 Task: Open a blank sheet, save the file as 'efficiency' Insert a table '2 by 3' In first column, add headers, 'Roll No, Name'. Under first header add  1, 2. Under second header add  Olivia, Grace. Change table style to  'Light Blue'
Action: Mouse moved to (27, 15)
Screenshot: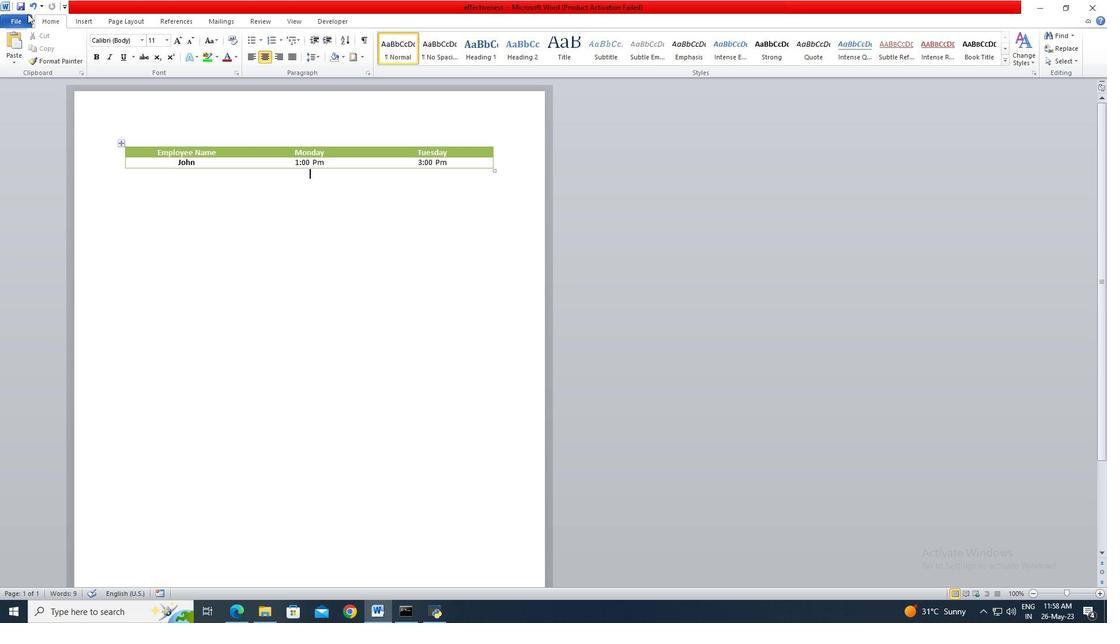 
Action: Mouse pressed left at (27, 15)
Screenshot: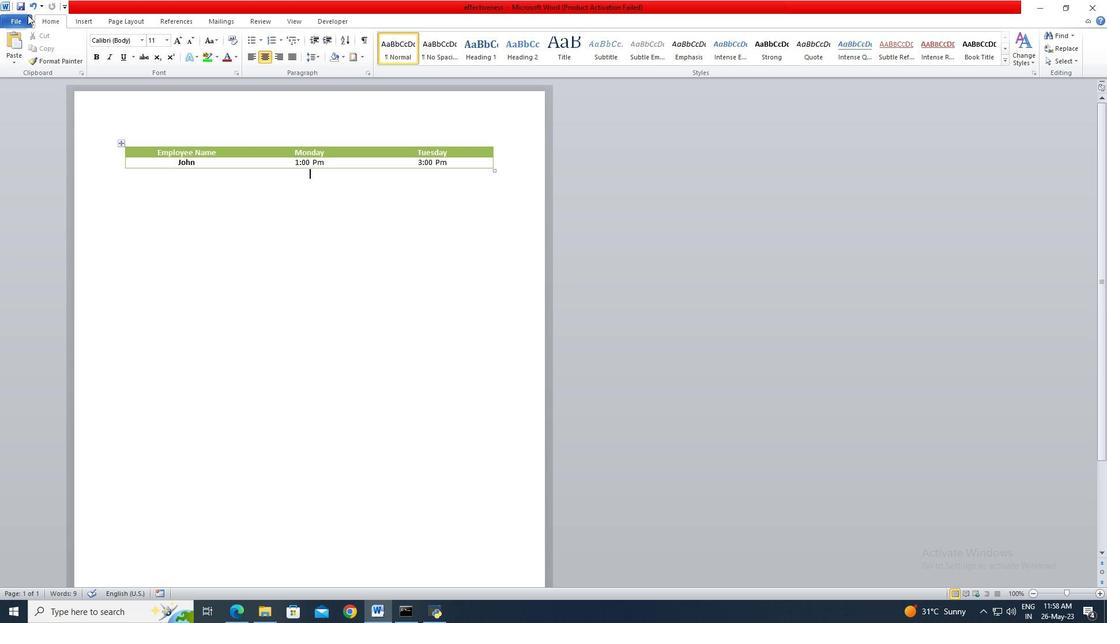 
Action: Mouse moved to (31, 152)
Screenshot: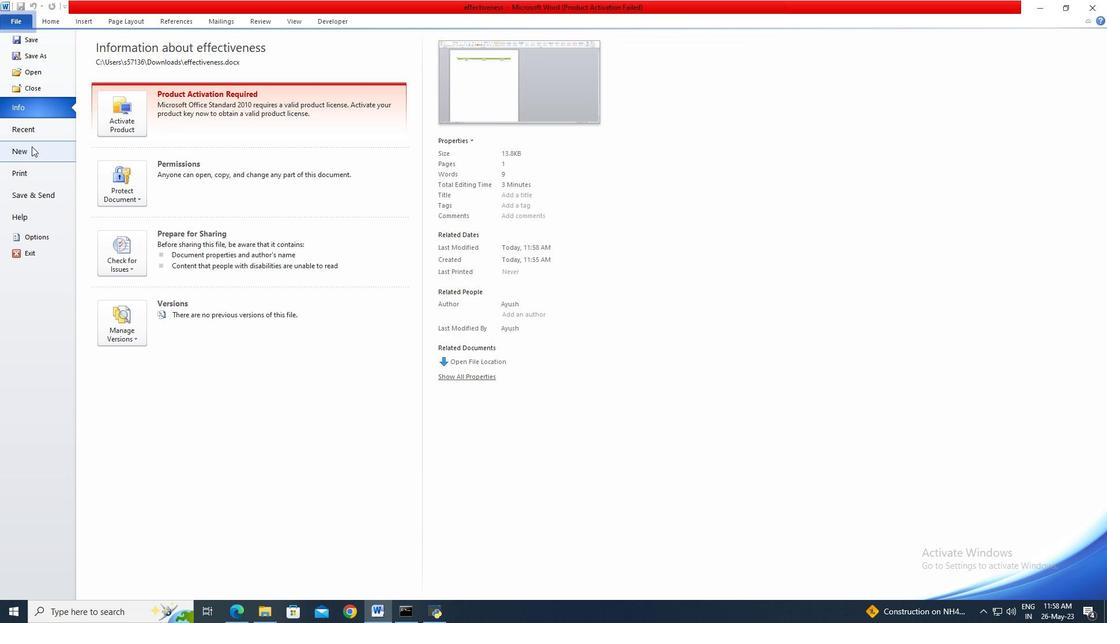 
Action: Mouse pressed left at (31, 152)
Screenshot: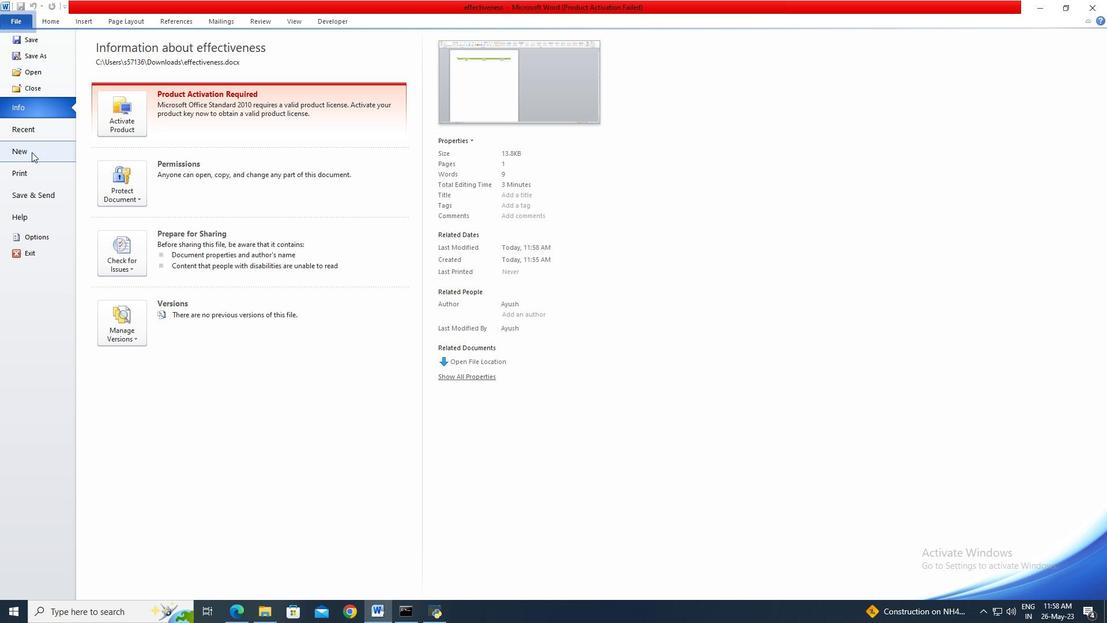 
Action: Mouse moved to (571, 281)
Screenshot: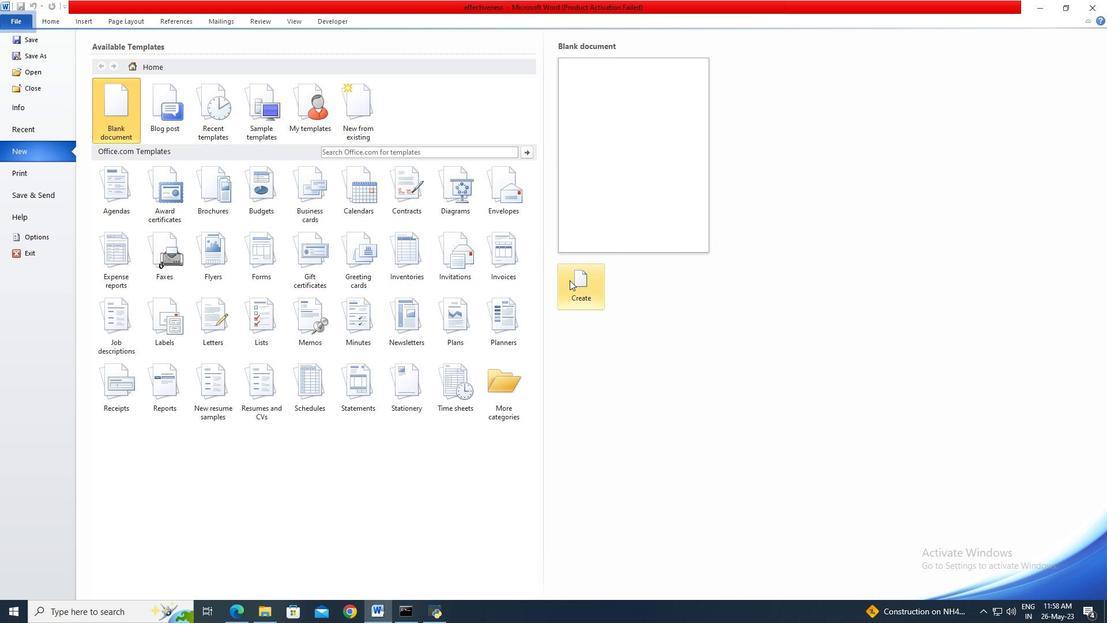 
Action: Mouse pressed left at (571, 281)
Screenshot: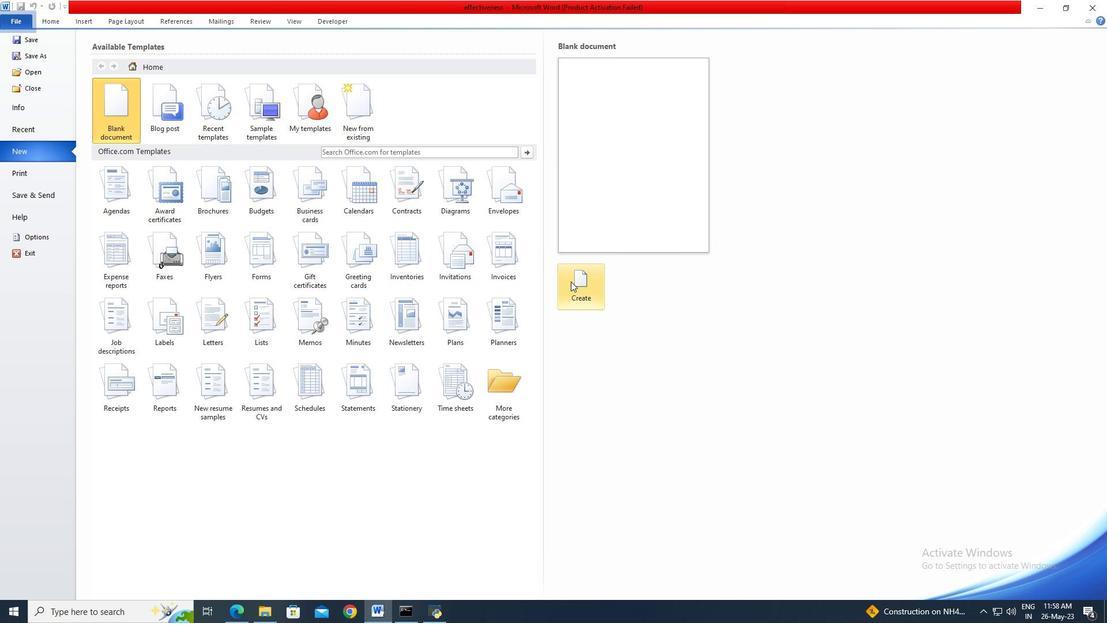
Action: Mouse moved to (24, 23)
Screenshot: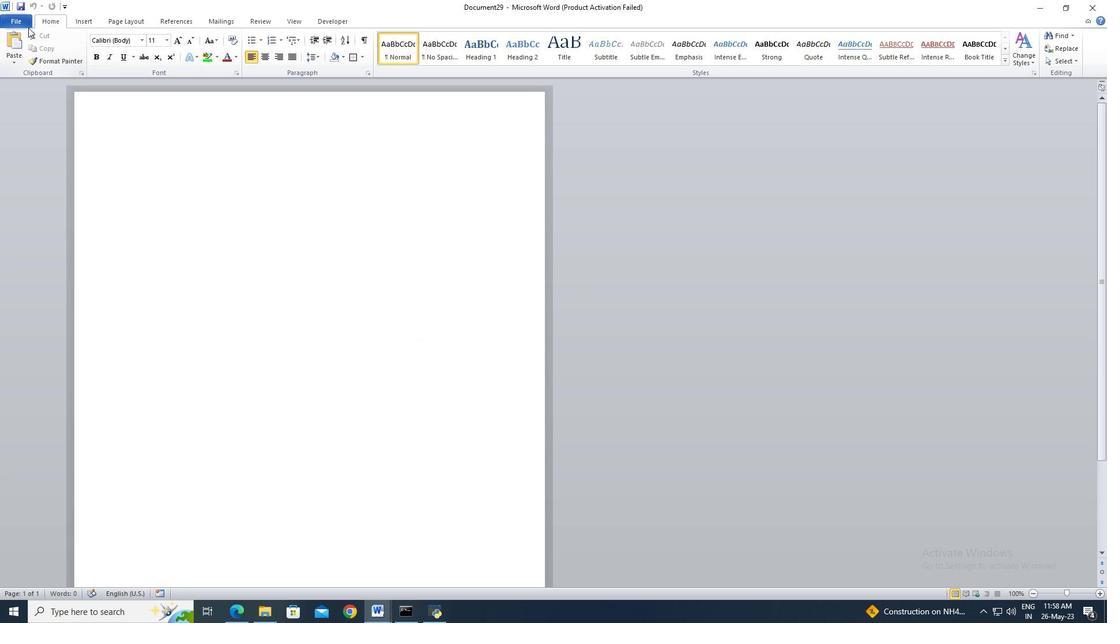 
Action: Mouse pressed left at (24, 23)
Screenshot: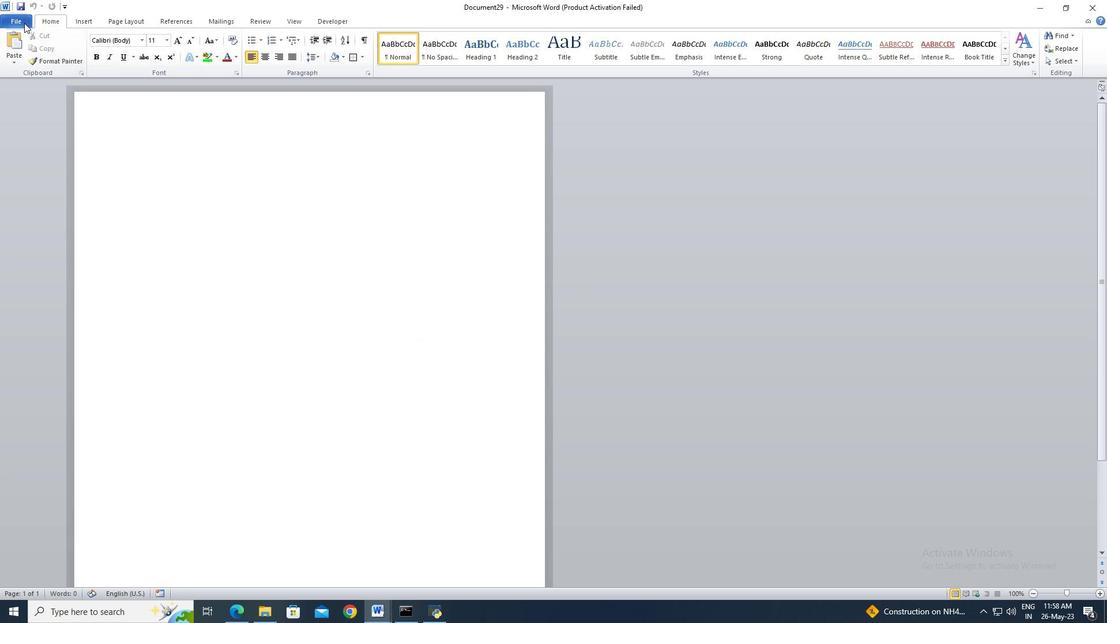 
Action: Mouse moved to (25, 56)
Screenshot: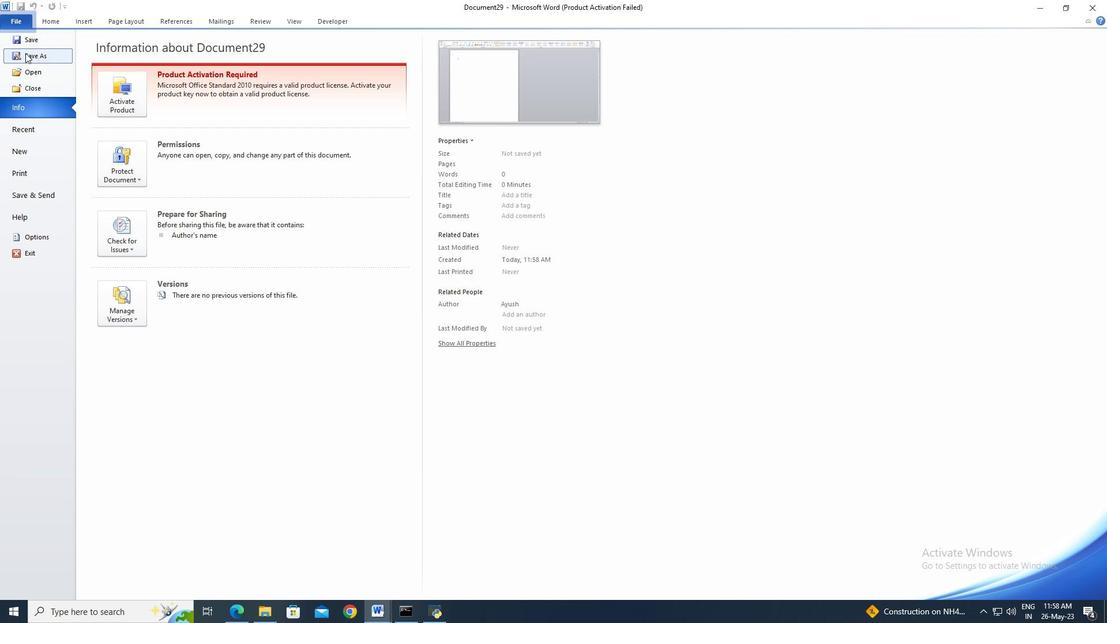 
Action: Mouse pressed left at (25, 56)
Screenshot: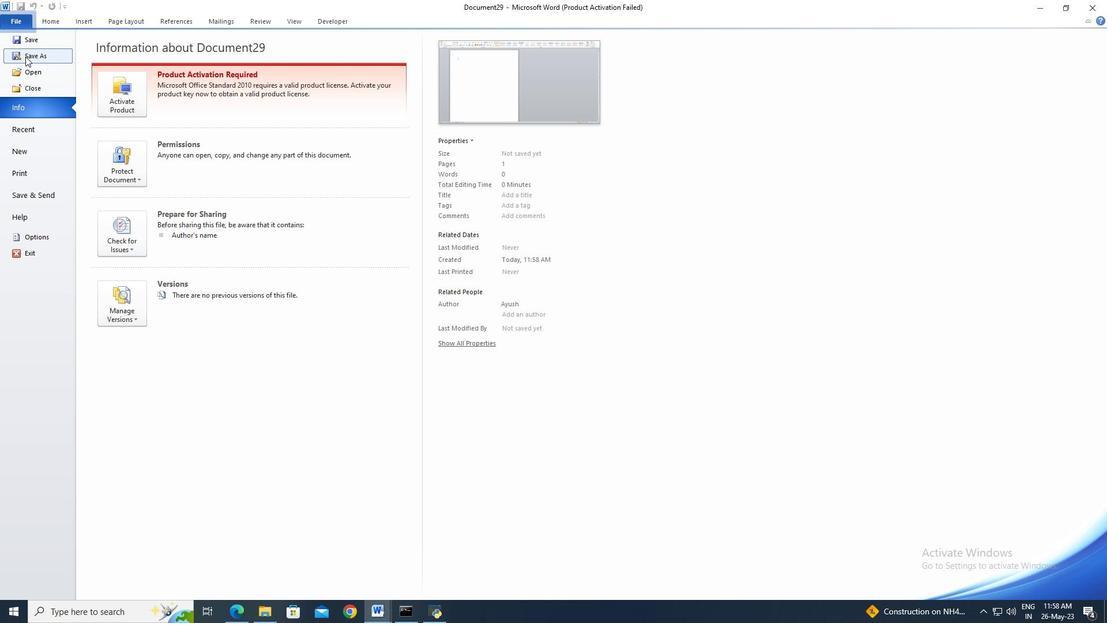 
Action: Mouse moved to (51, 122)
Screenshot: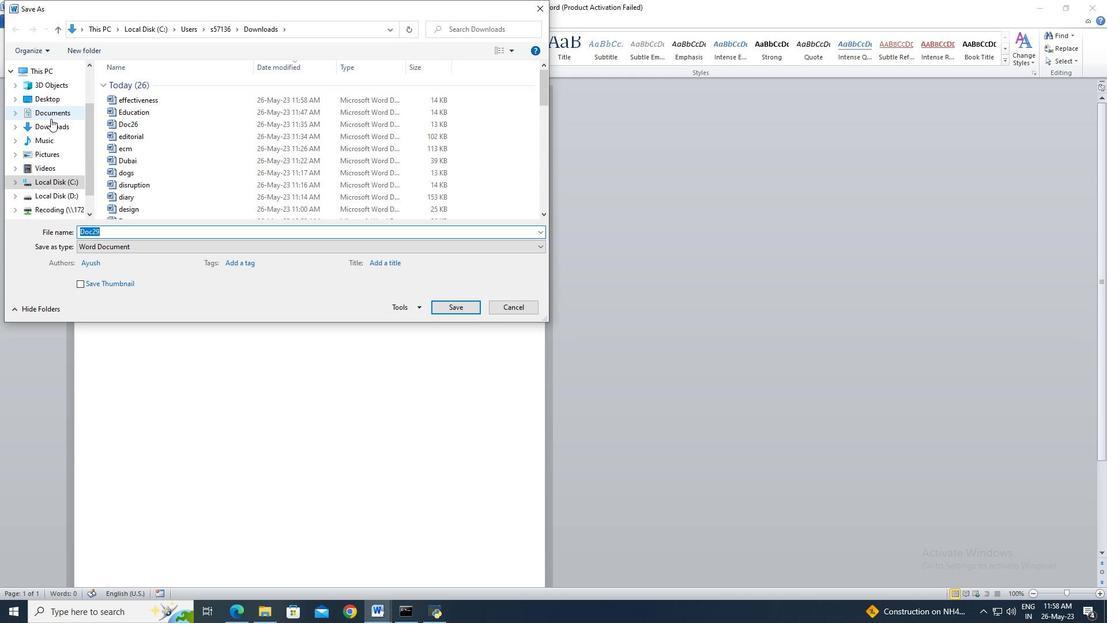 
Action: Mouse pressed left at (51, 122)
Screenshot: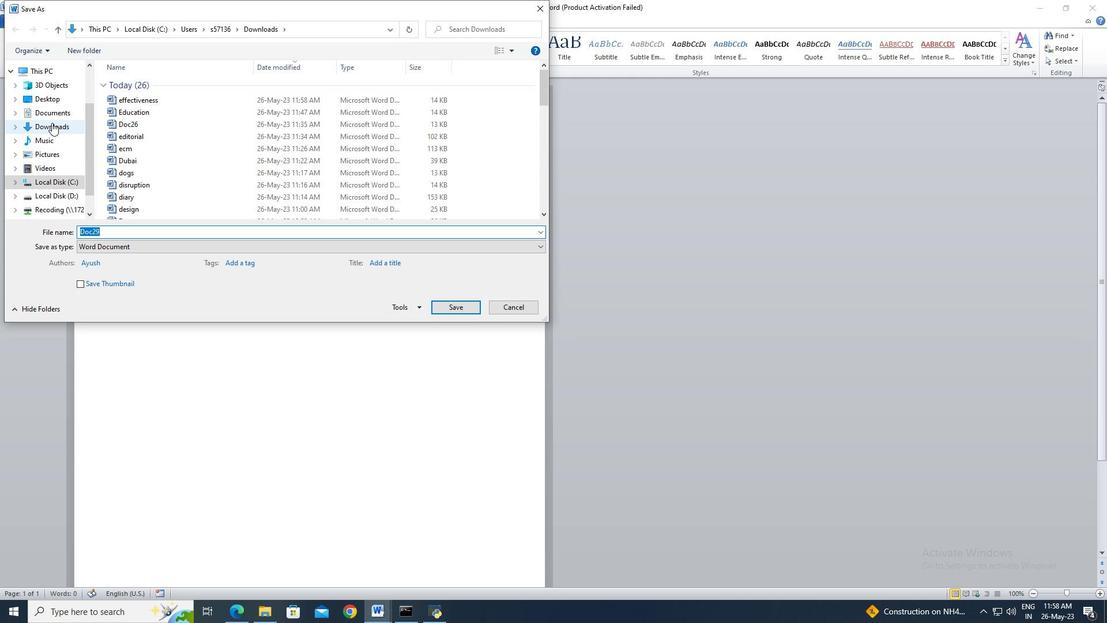 
Action: Mouse moved to (106, 231)
Screenshot: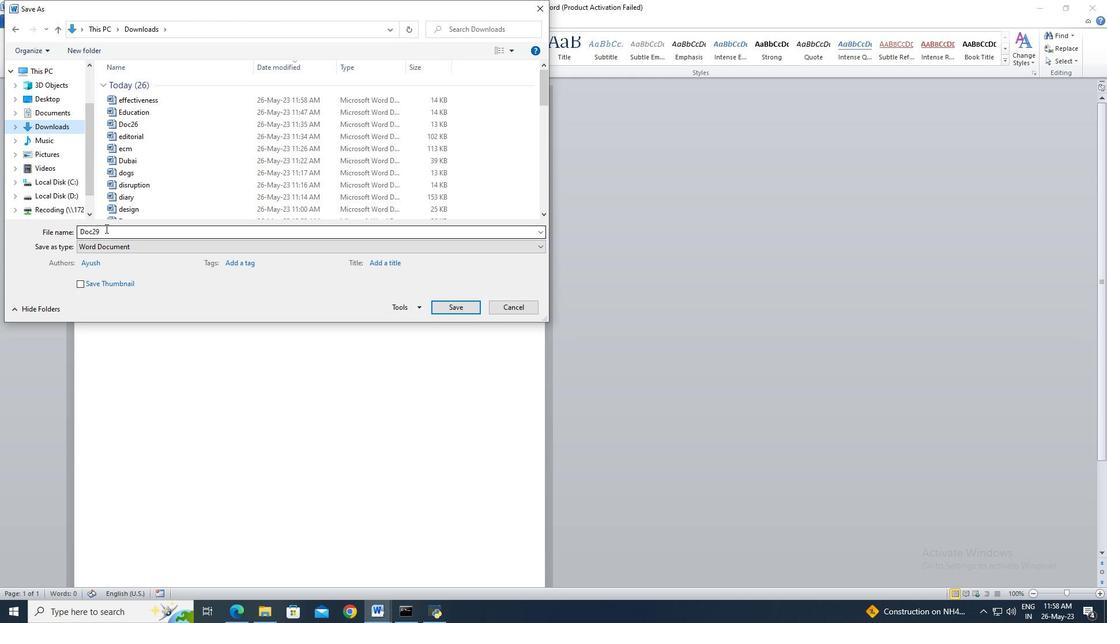 
Action: Mouse pressed left at (106, 231)
Screenshot: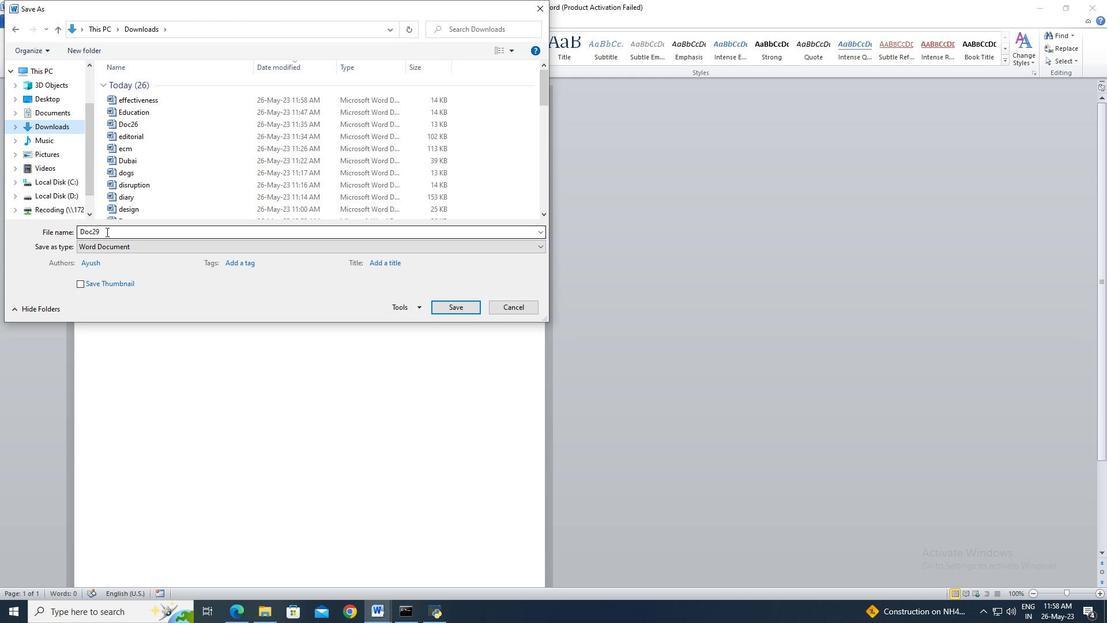 
Action: Key pressed efficiency
Screenshot: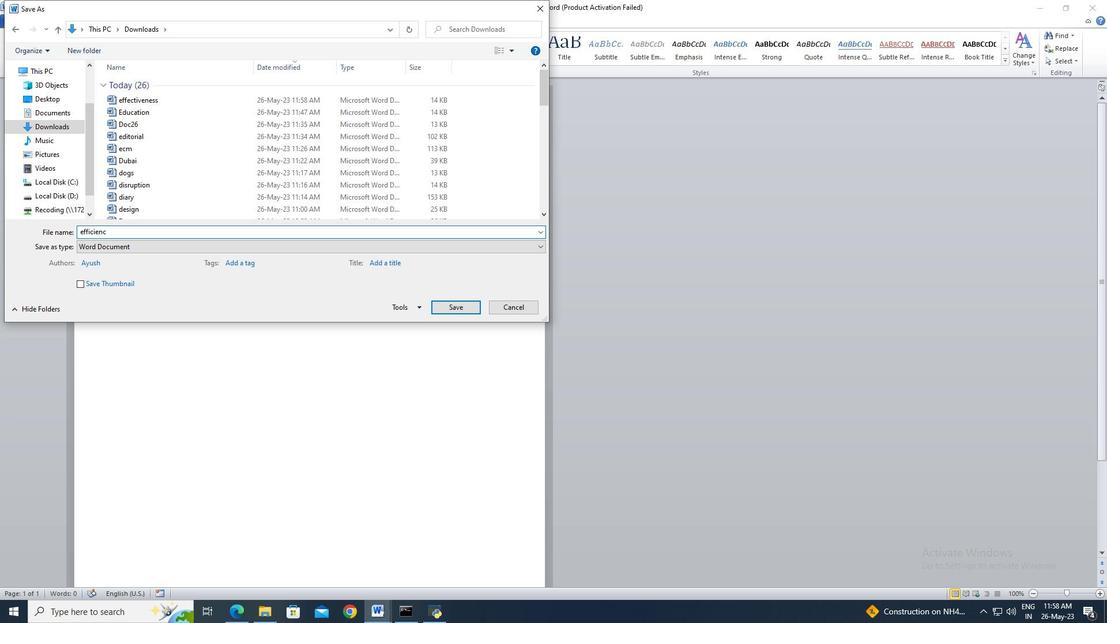 
Action: Mouse moved to (443, 309)
Screenshot: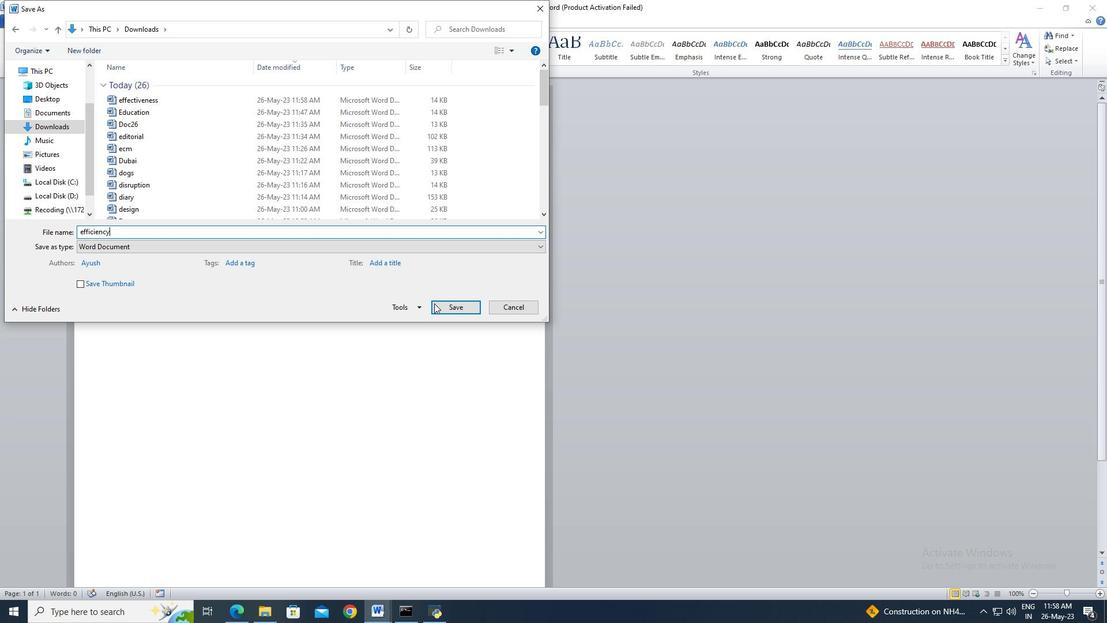 
Action: Mouse pressed left at (443, 309)
Screenshot: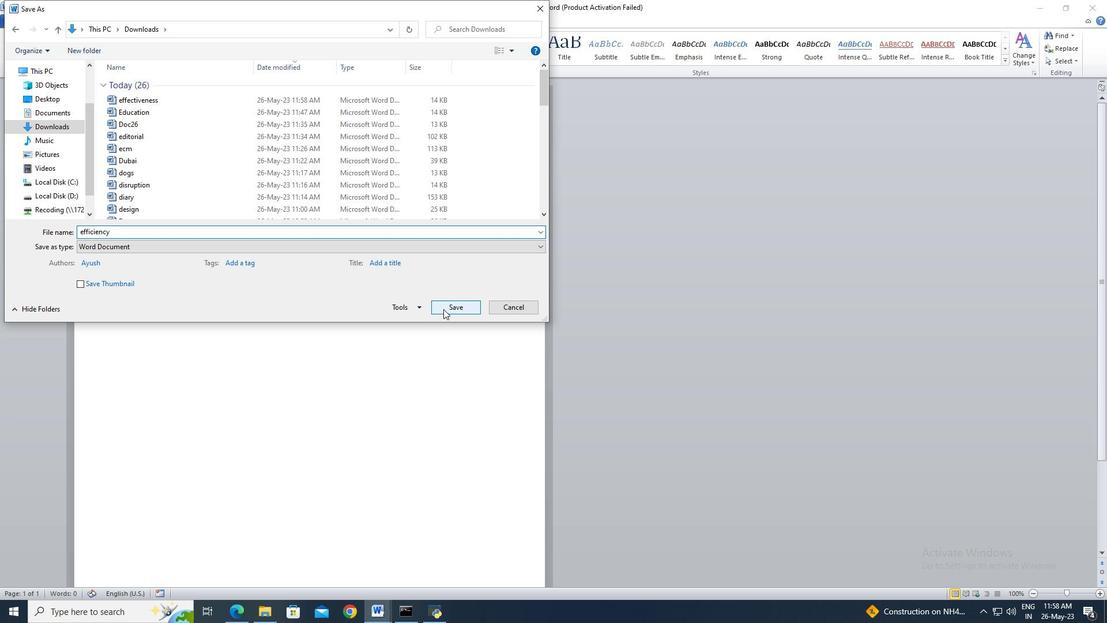 
Action: Mouse moved to (94, 23)
Screenshot: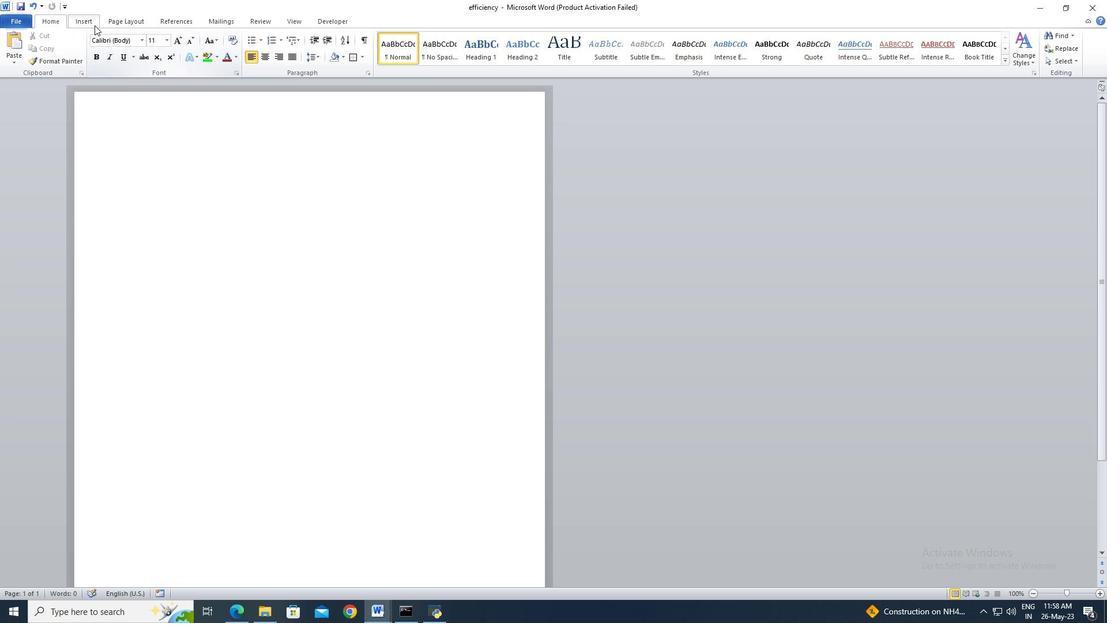 
Action: Mouse pressed left at (94, 23)
Screenshot: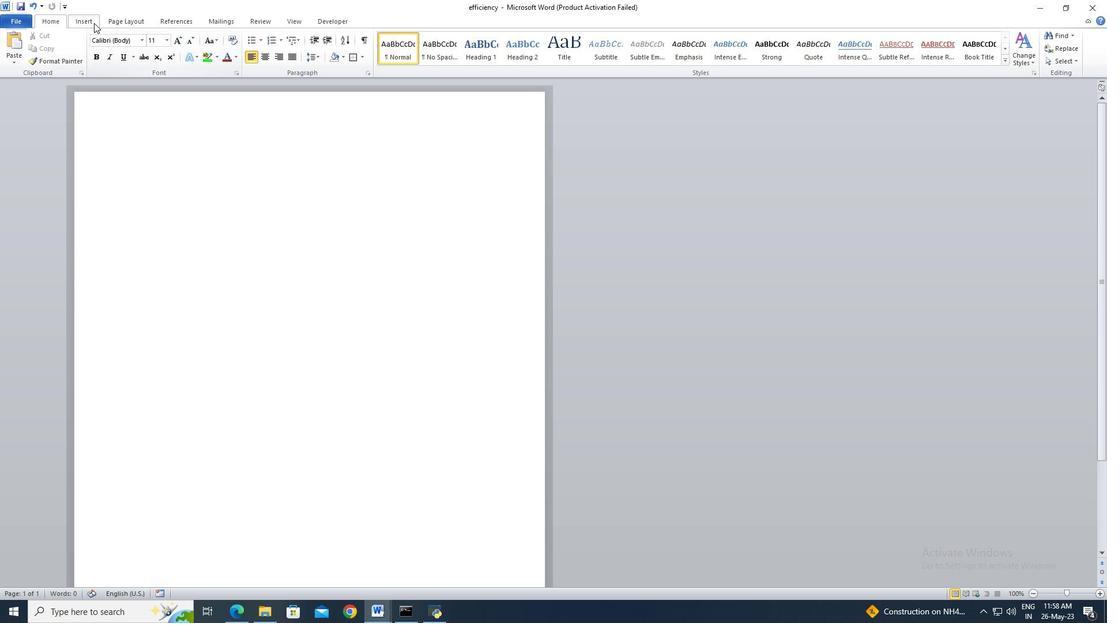 
Action: Mouse moved to (94, 50)
Screenshot: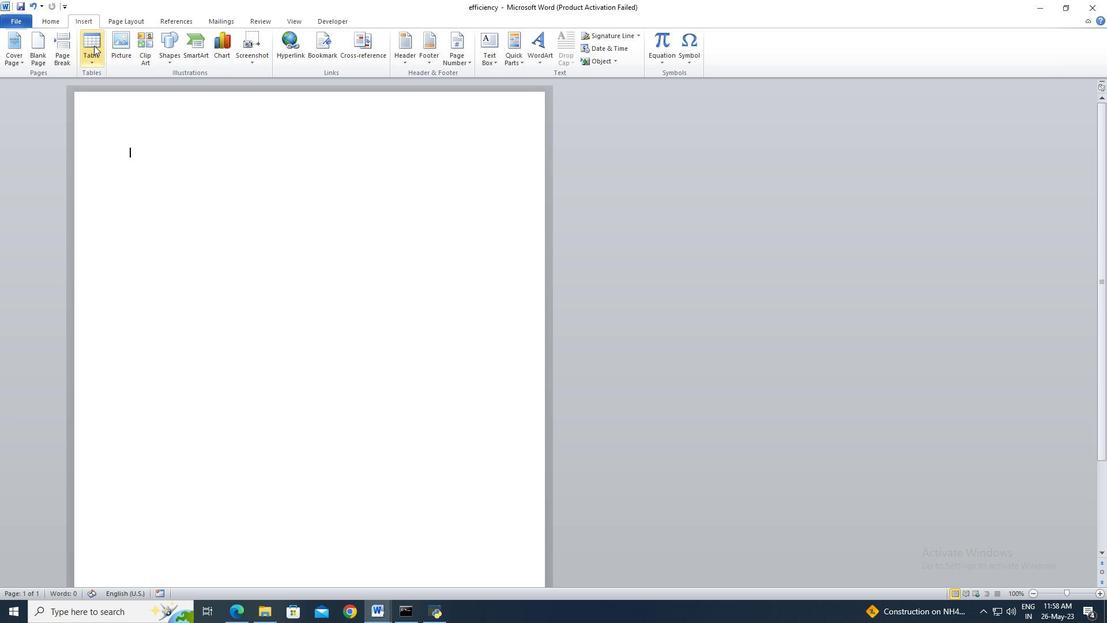 
Action: Mouse pressed left at (94, 50)
Screenshot: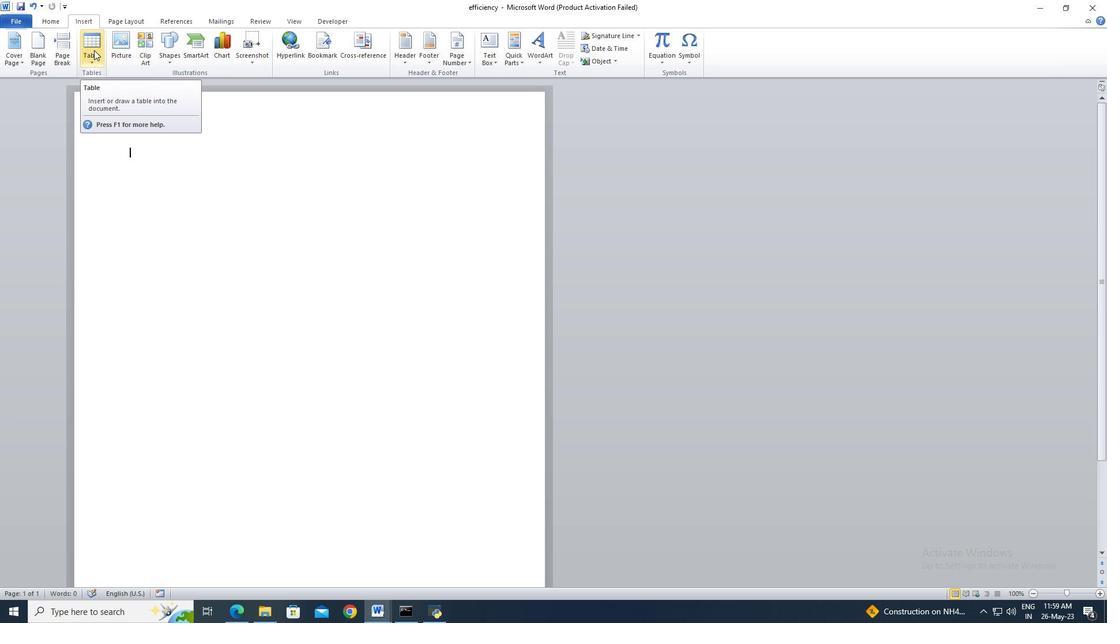 
Action: Mouse moved to (100, 107)
Screenshot: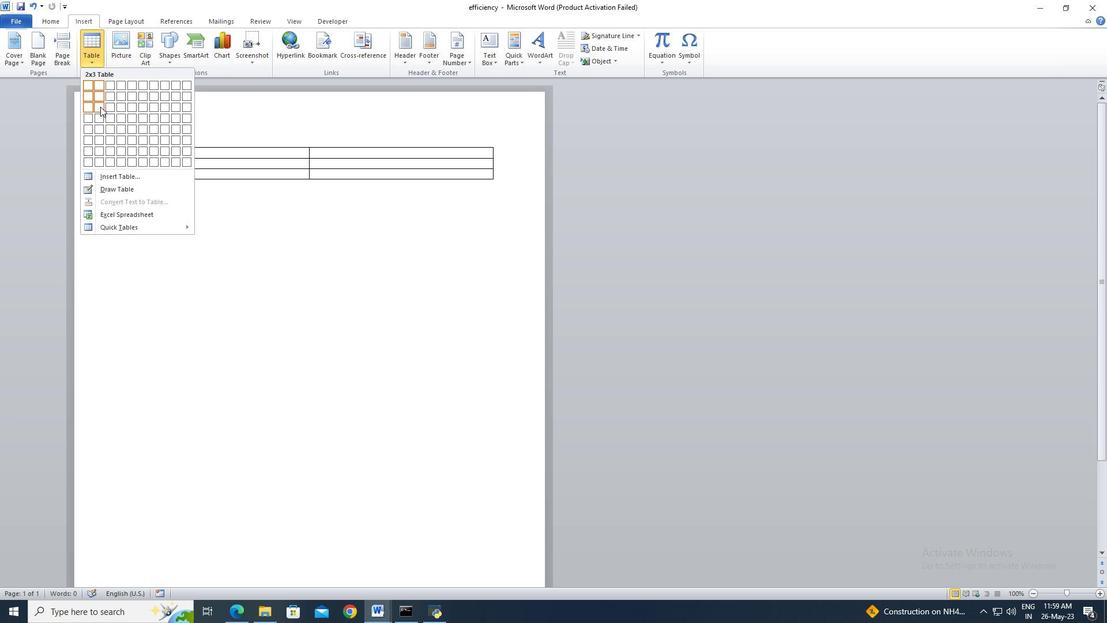
Action: Mouse pressed left at (100, 107)
Screenshot: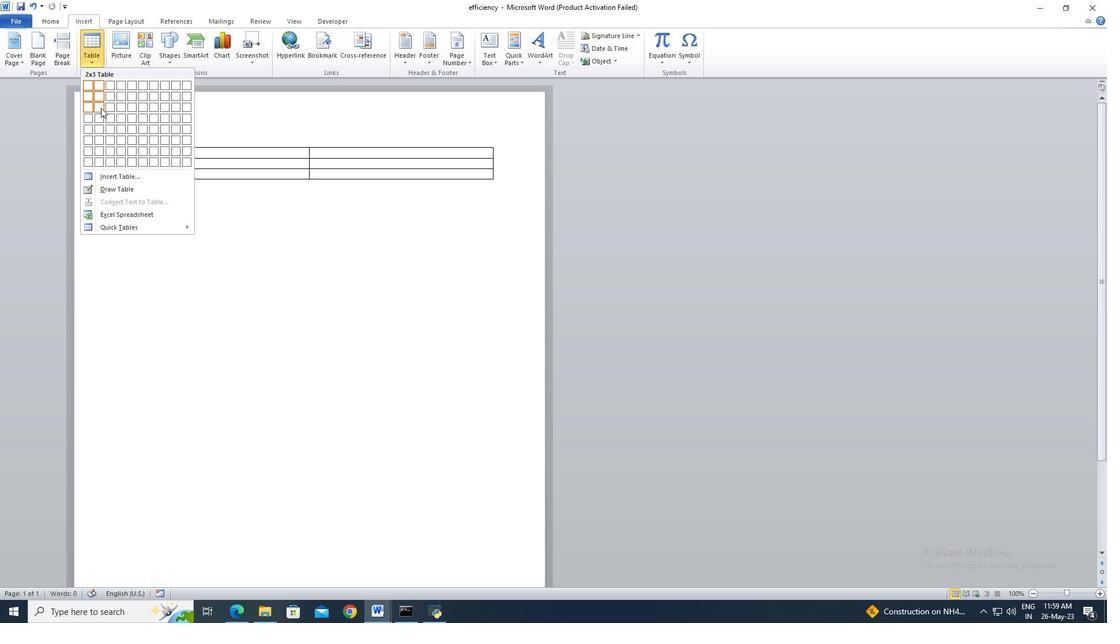 
Action: Mouse moved to (151, 154)
Screenshot: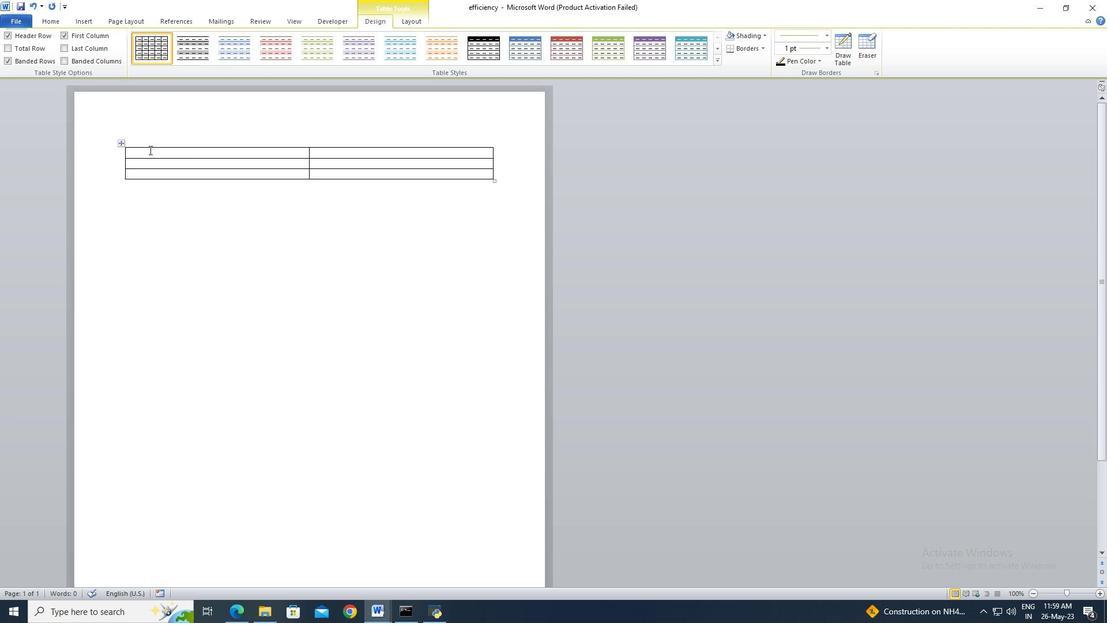 
Action: Mouse pressed left at (151, 154)
Screenshot: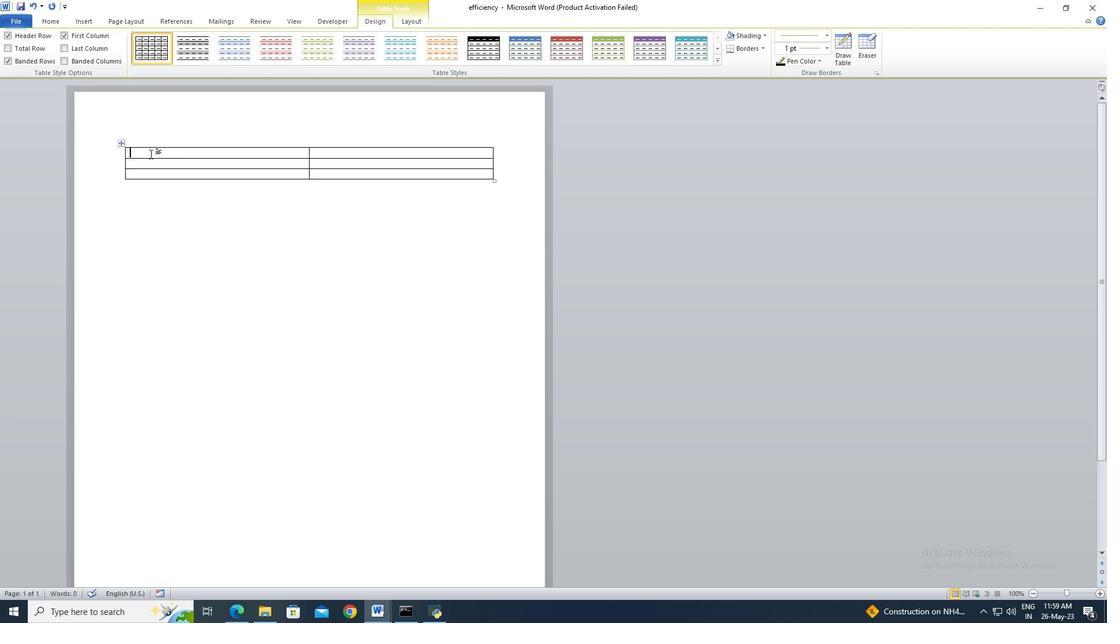 
Action: Key pressed <Key.shift>Roll<Key.space><Key.shift><Key.shift><Key.shift><Key.shift><Key.shift><Key.shift><Key.shift><Key.shift><Key.shift><Key.shift><Key.shift><Key.shift>No<Key.tab><Key.shift>Name
Screenshot: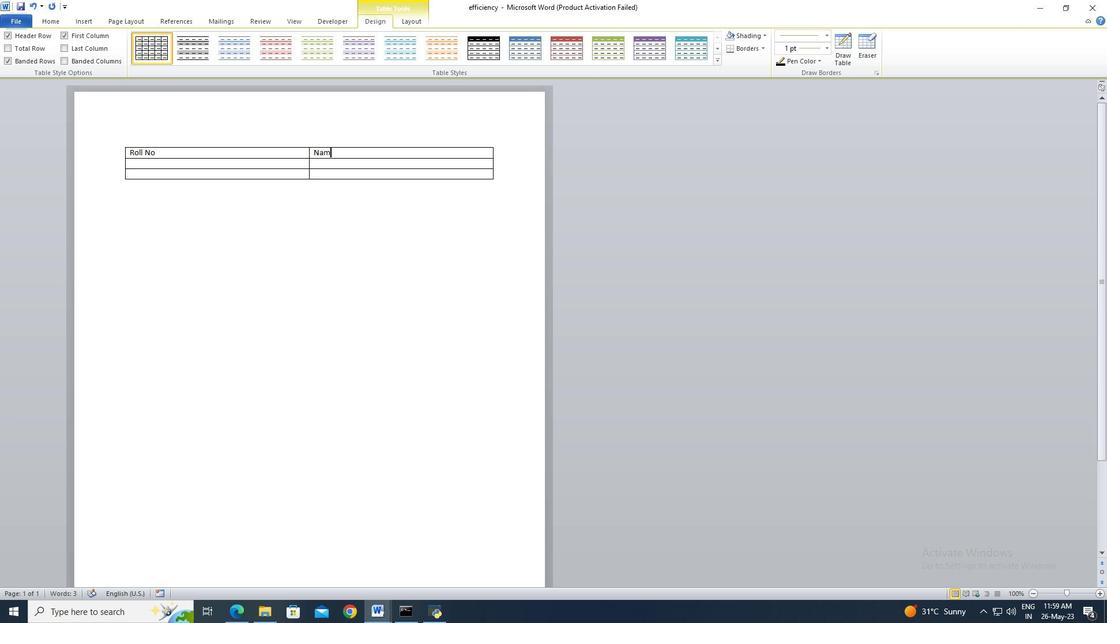
Action: Mouse moved to (151, 164)
Screenshot: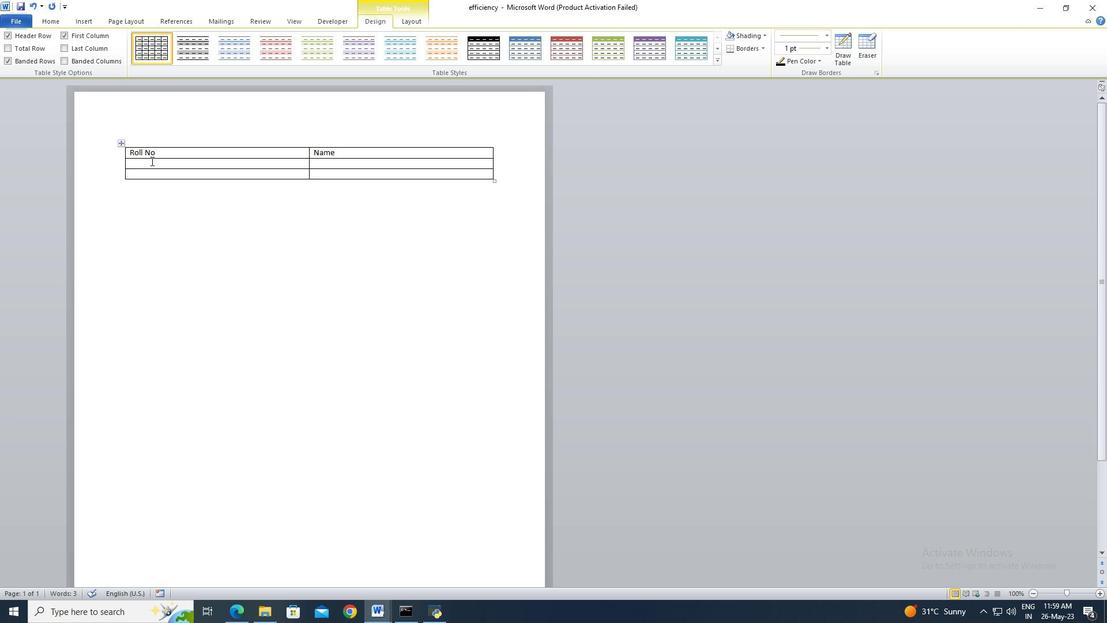 
Action: Mouse pressed left at (151, 164)
Screenshot: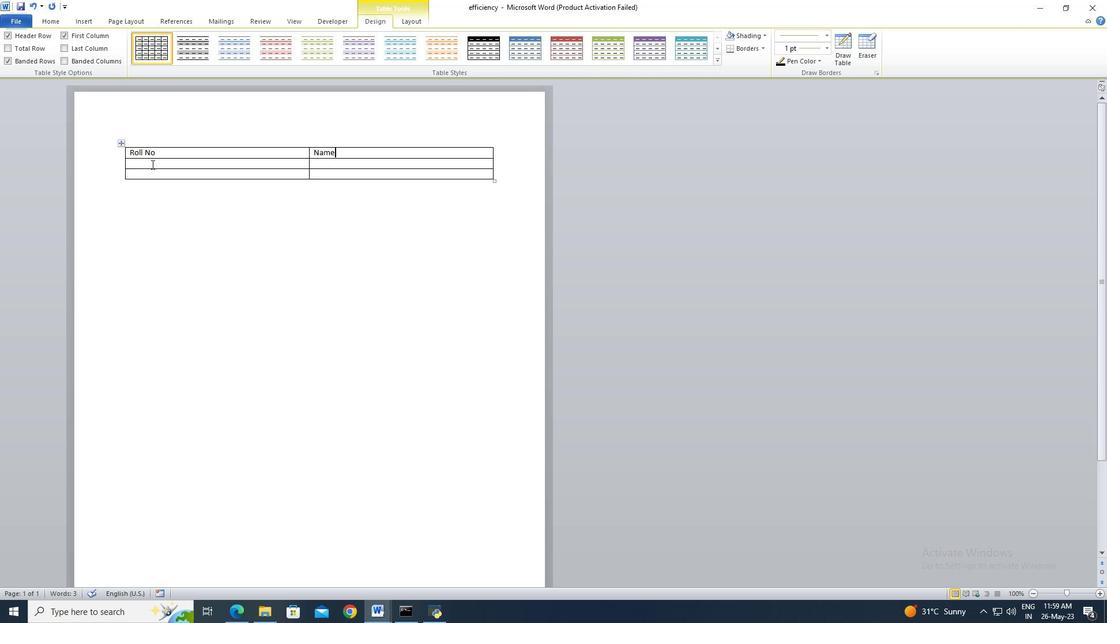 
Action: Key pressed 1
Screenshot: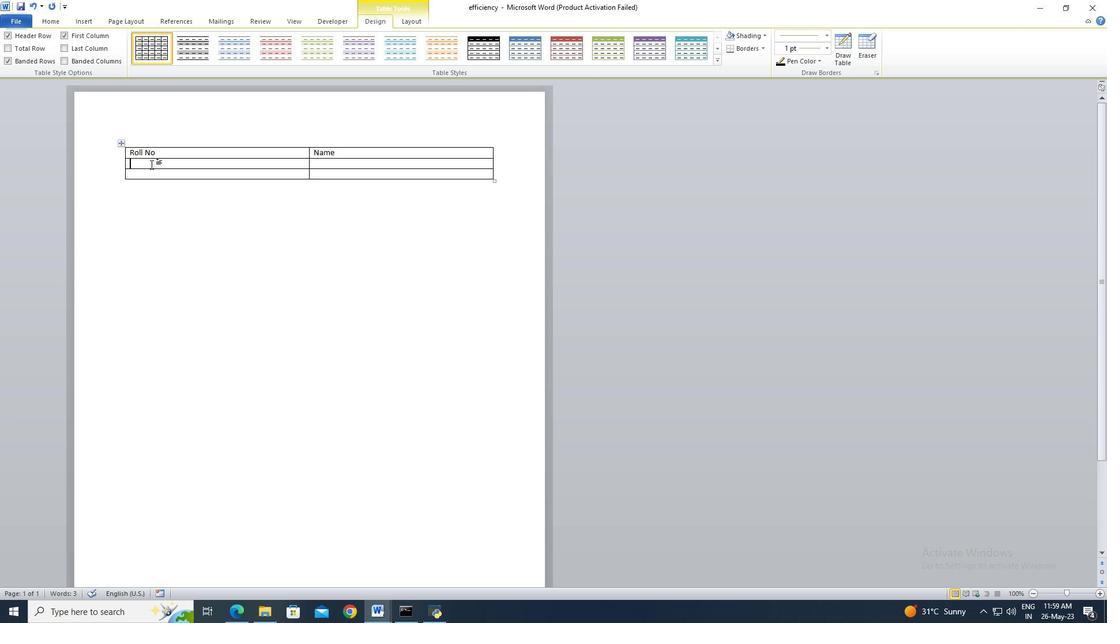 
Action: Mouse moved to (162, 172)
Screenshot: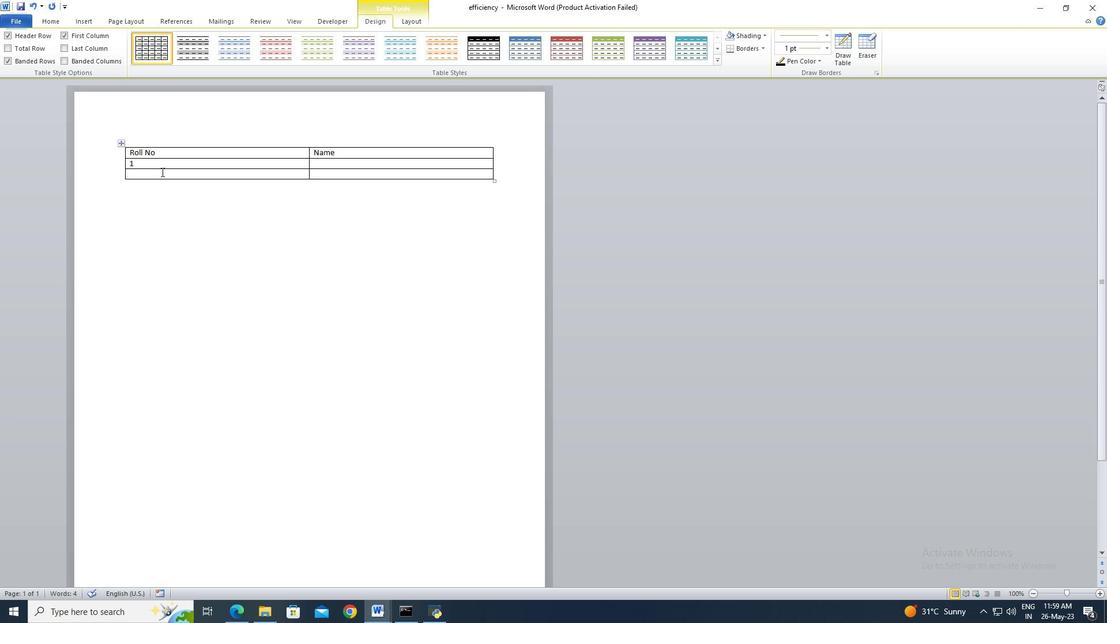 
Action: Mouse pressed left at (162, 172)
Screenshot: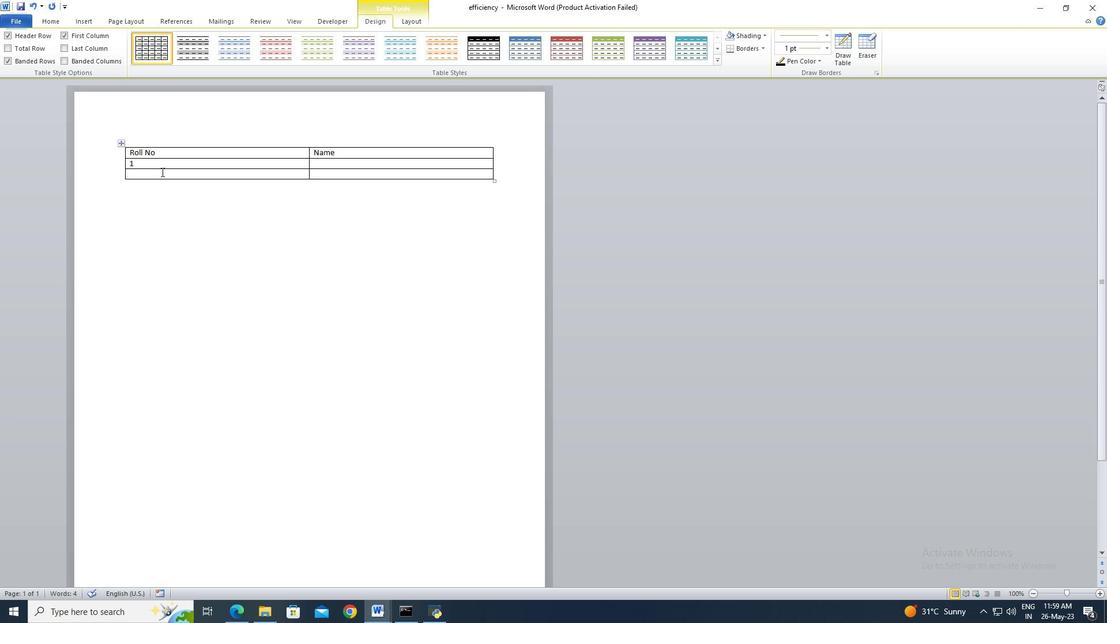 
Action: Key pressed 2
Screenshot: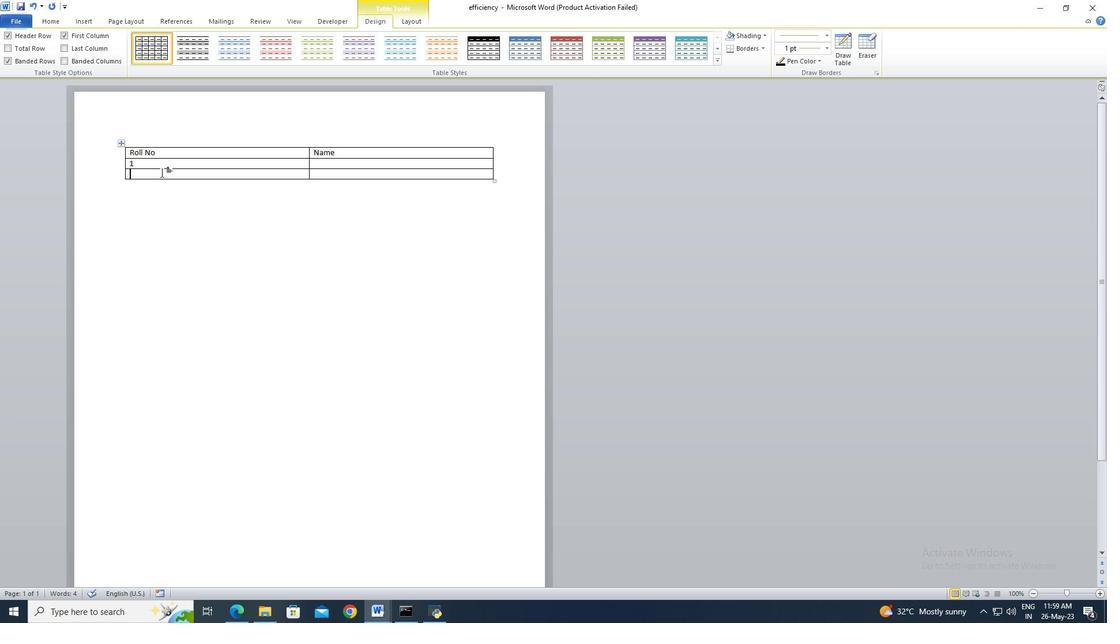 
Action: Mouse moved to (324, 163)
Screenshot: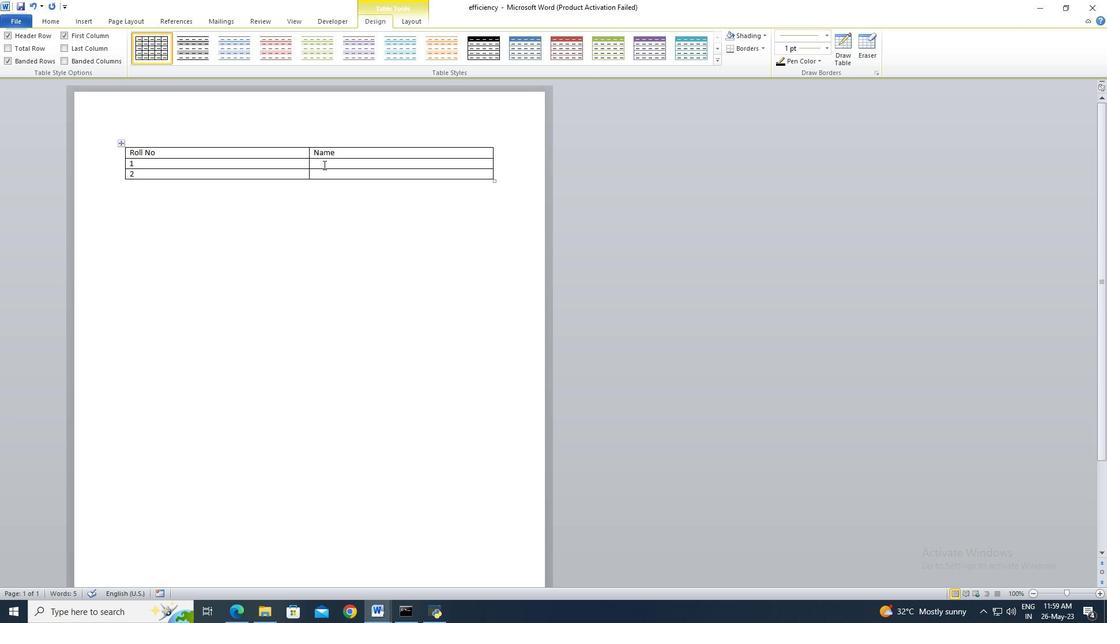 
Action: Mouse pressed left at (324, 163)
Screenshot: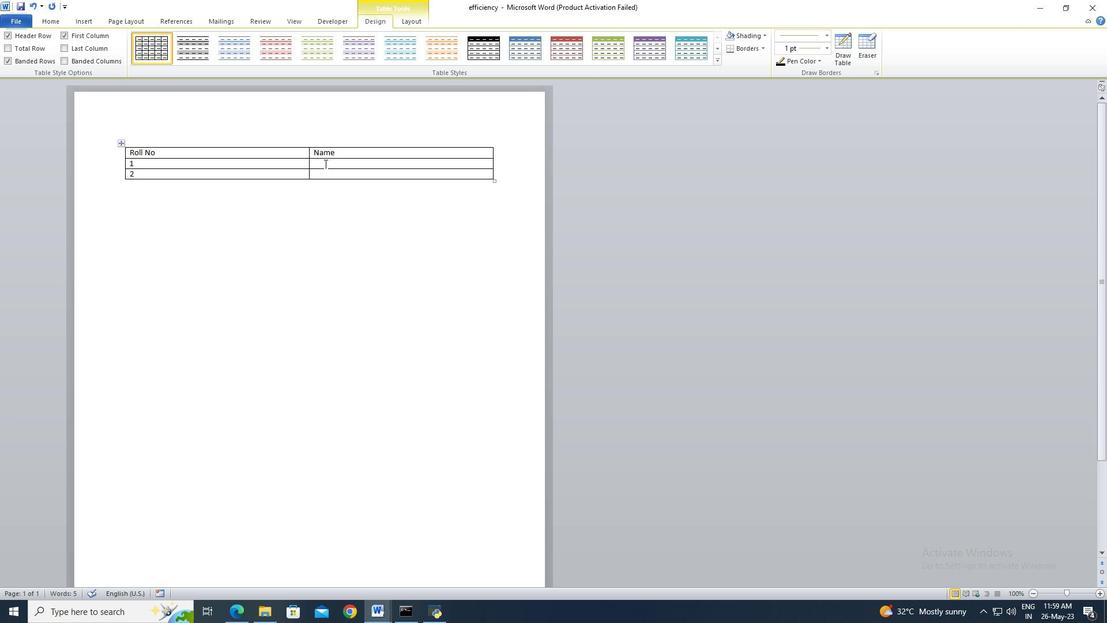 
Action: Key pressed <Key.shift>Olivia
Screenshot: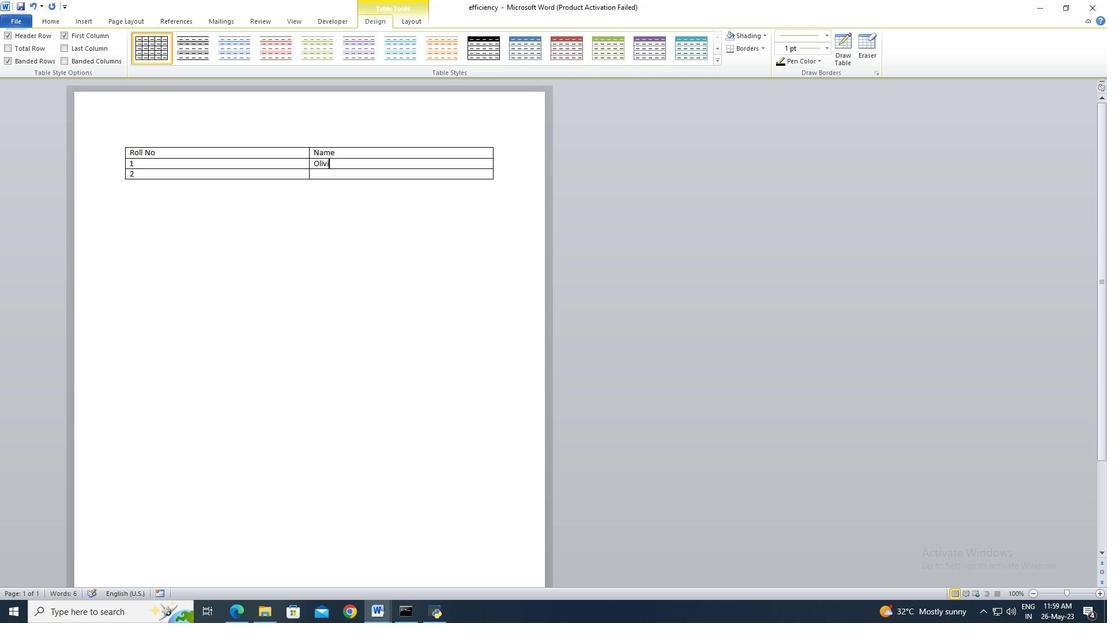 
Action: Mouse moved to (327, 172)
Screenshot: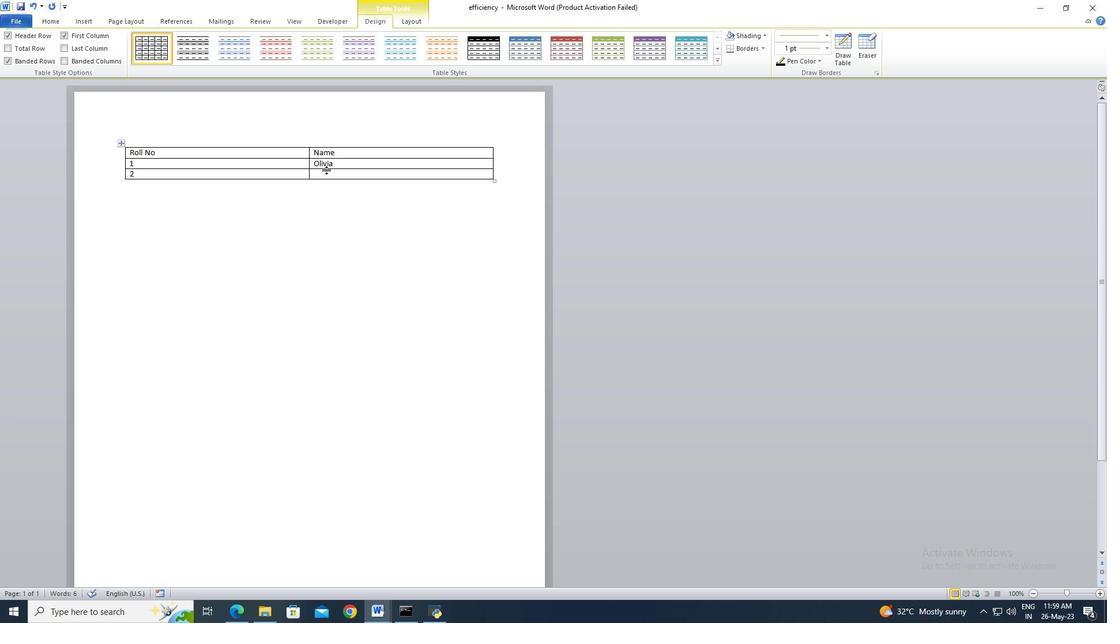 
Action: Mouse pressed left at (327, 172)
Screenshot: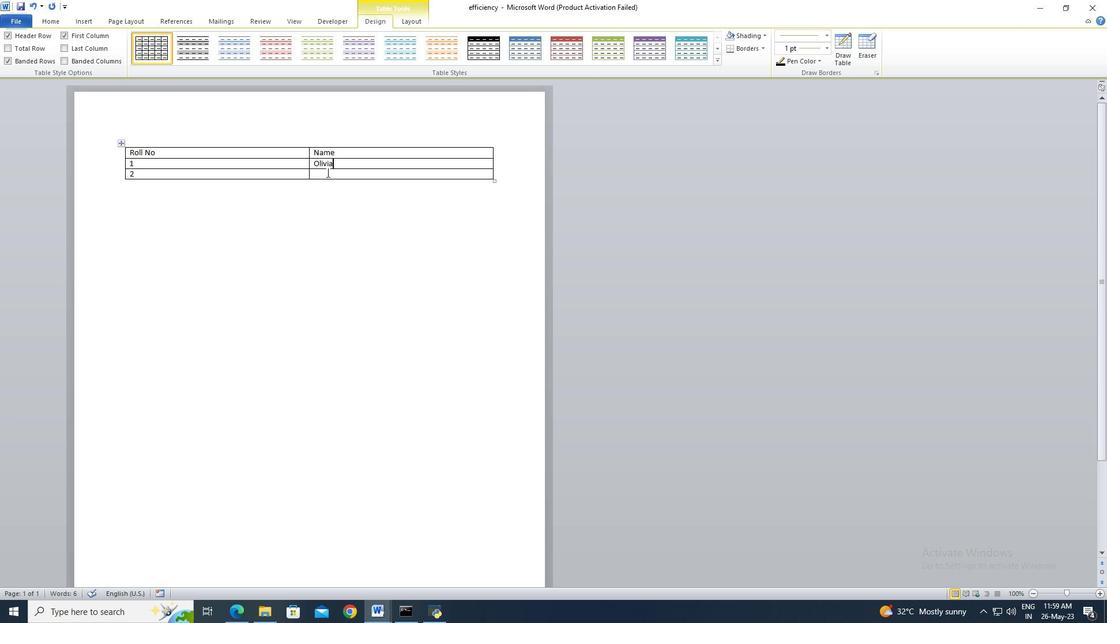 
Action: Key pressed <Key.shift>Grace
Screenshot: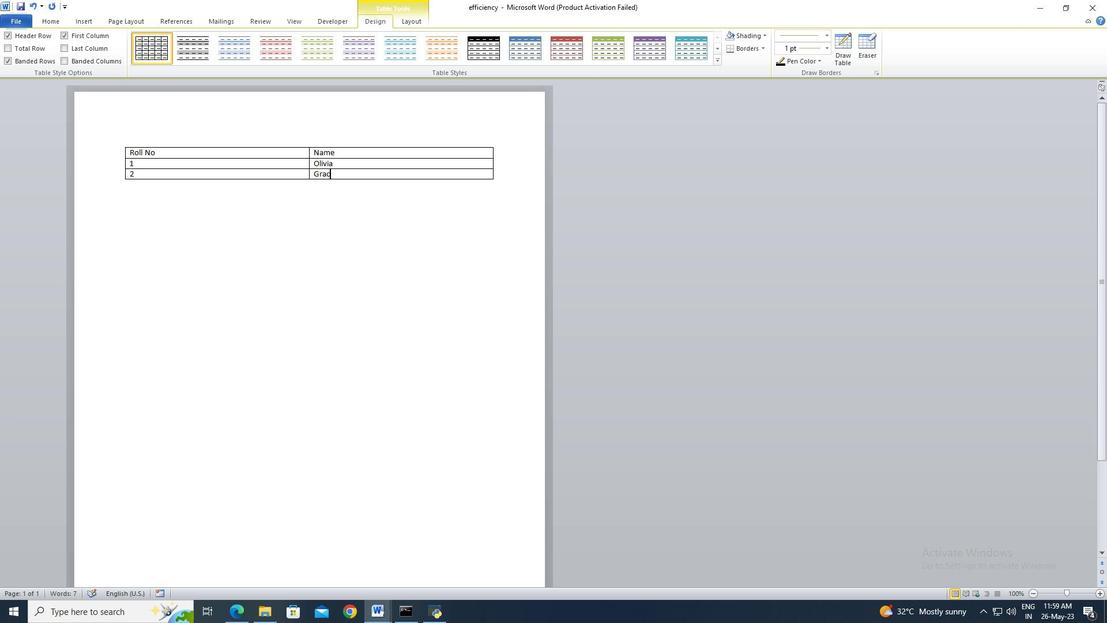 
Action: Mouse moved to (676, 50)
Screenshot: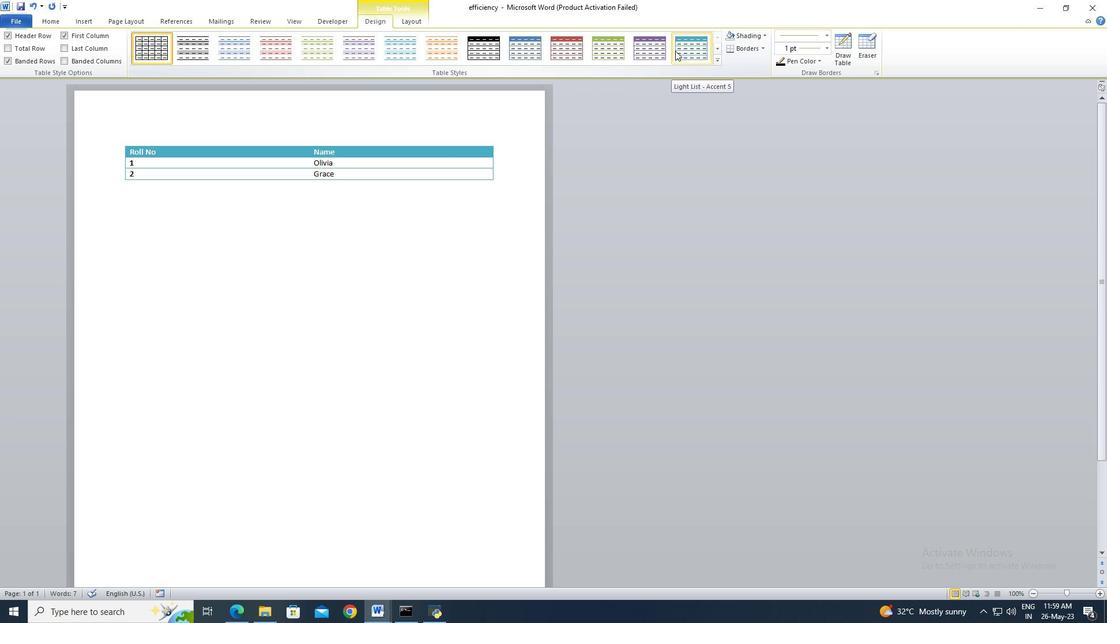 
Action: Mouse pressed left at (676, 50)
Screenshot: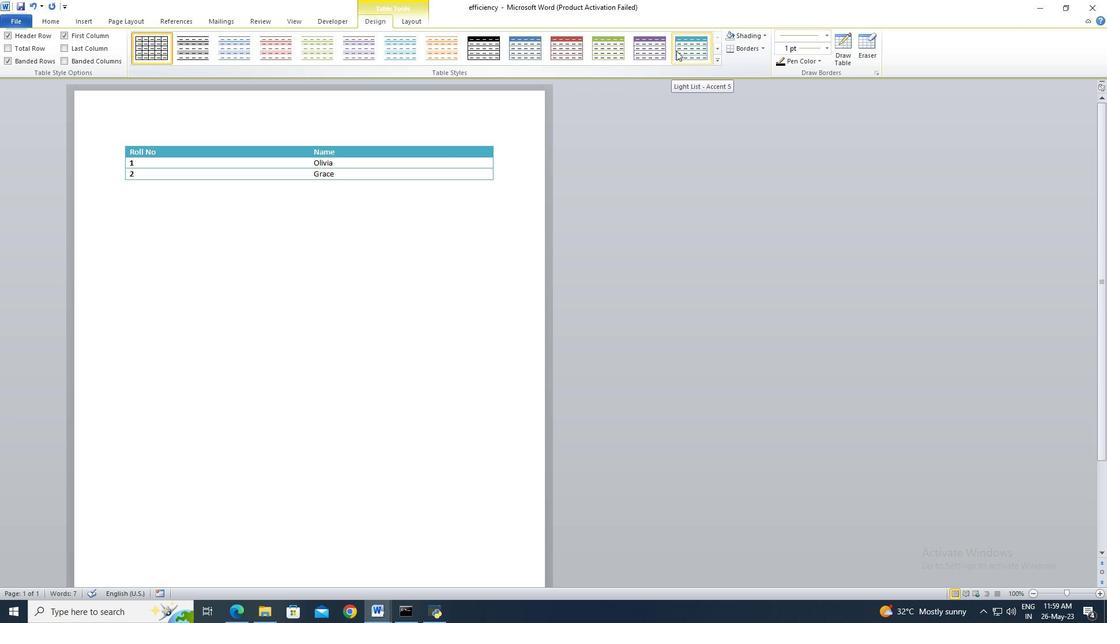 
Action: Mouse moved to (178, 112)
Screenshot: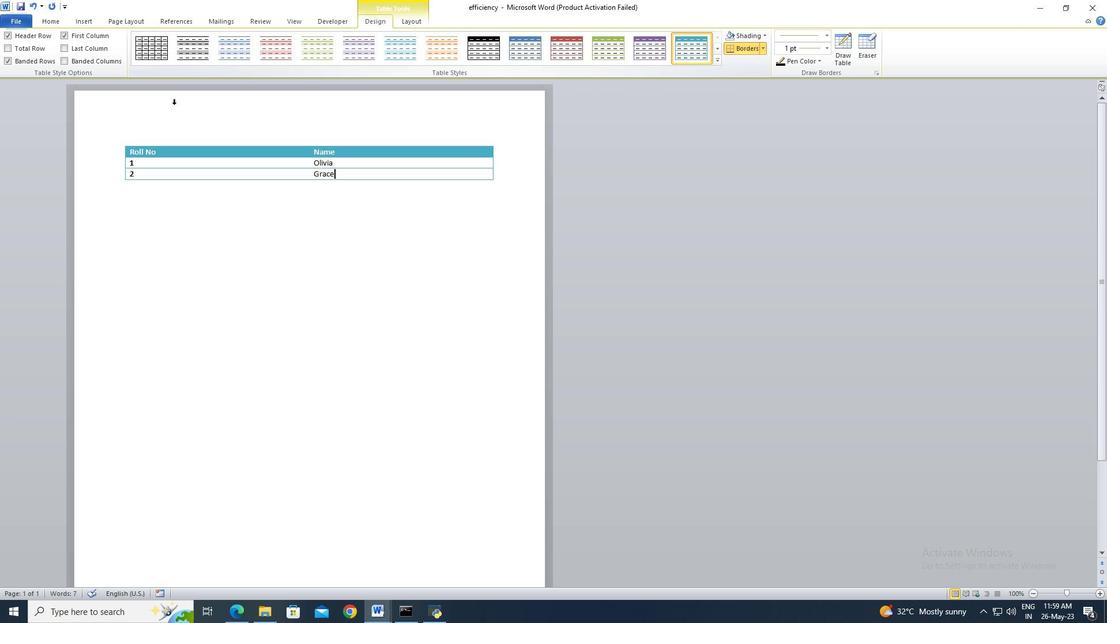 
